 Task: Add the task  Develop a new online tool for online customer feedback to the section Fast & Furious in the project ArtisanTech and add a Due Date to the respective task as 2023/08/08
Action: Mouse moved to (42, 246)
Screenshot: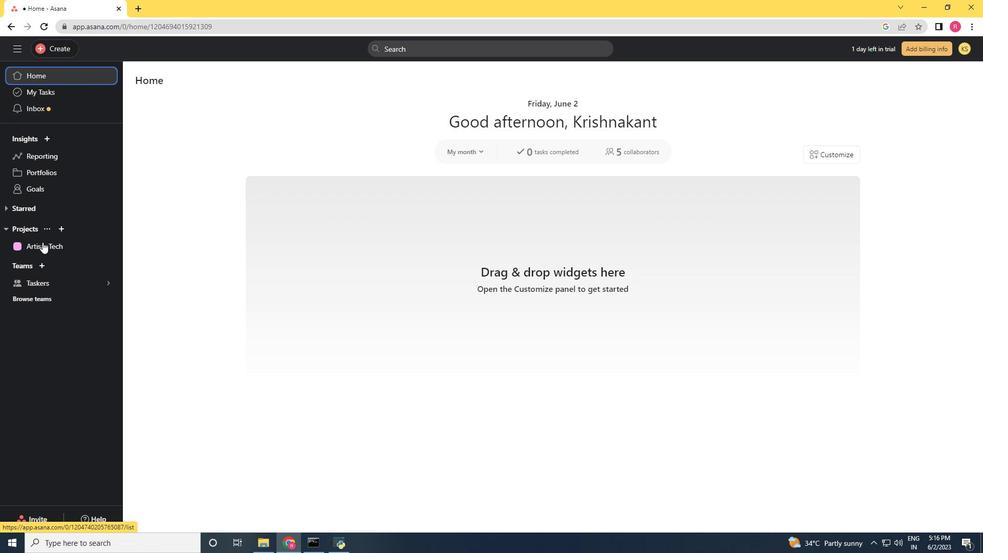 
Action: Mouse pressed left at (42, 246)
Screenshot: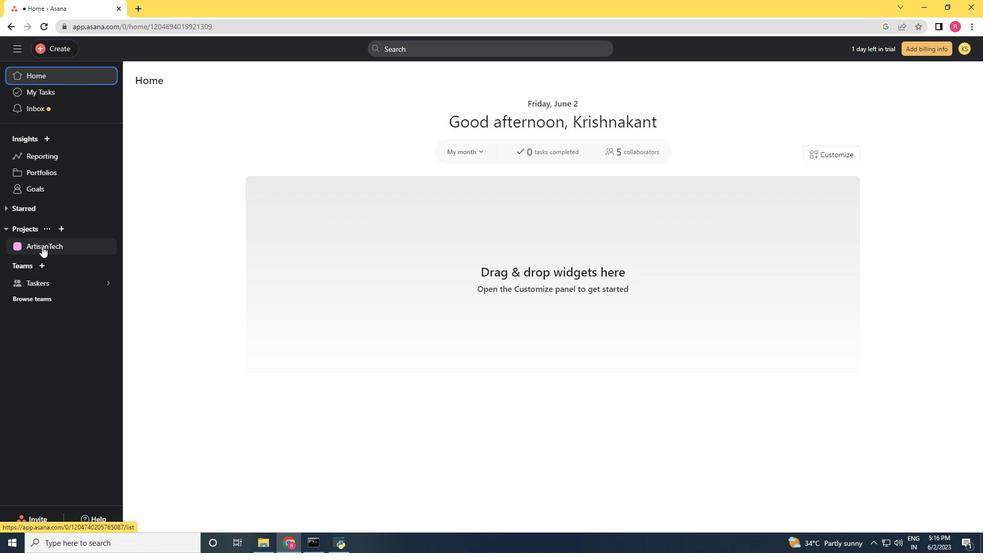 
Action: Mouse moved to (563, 372)
Screenshot: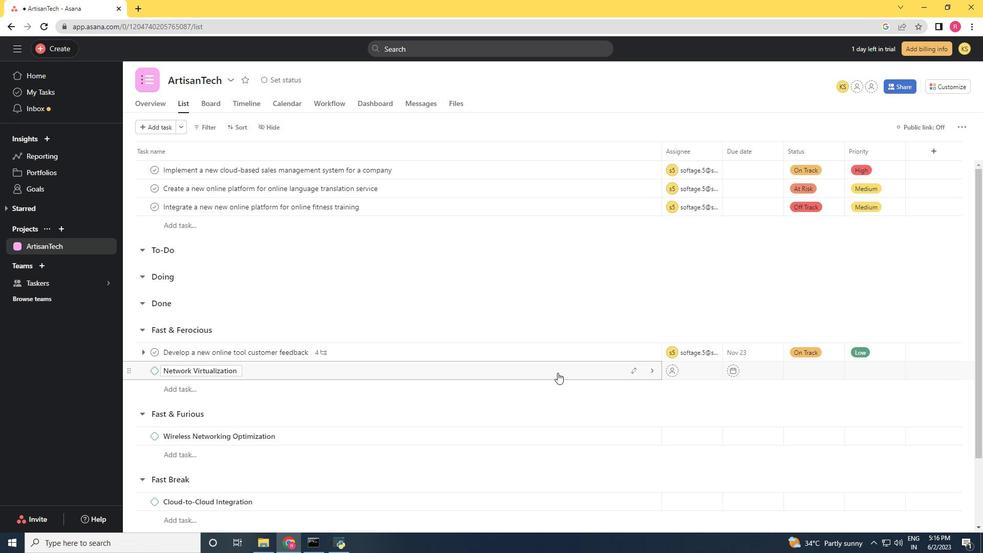 
Action: Mouse scrolled (563, 372) with delta (0, 0)
Screenshot: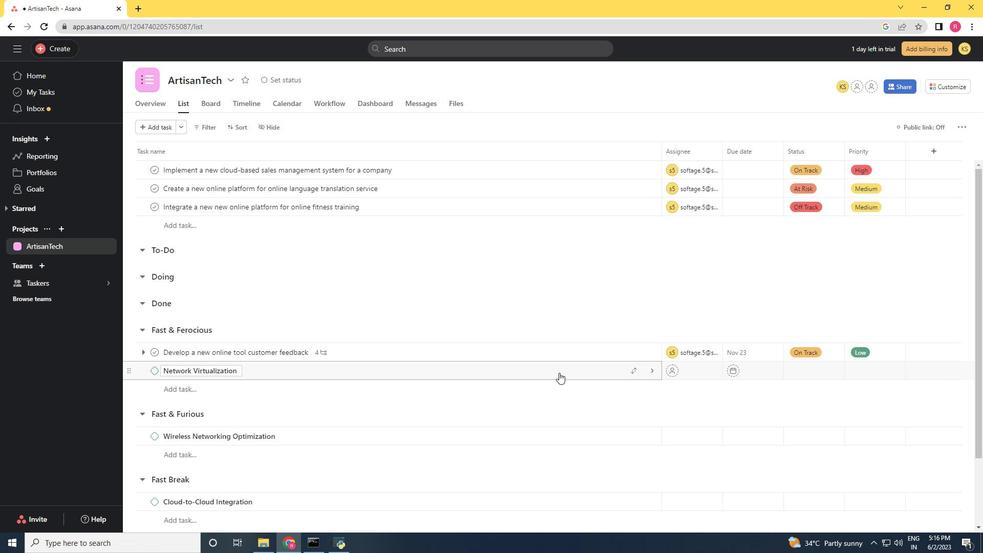 
Action: Mouse scrolled (563, 372) with delta (0, 0)
Screenshot: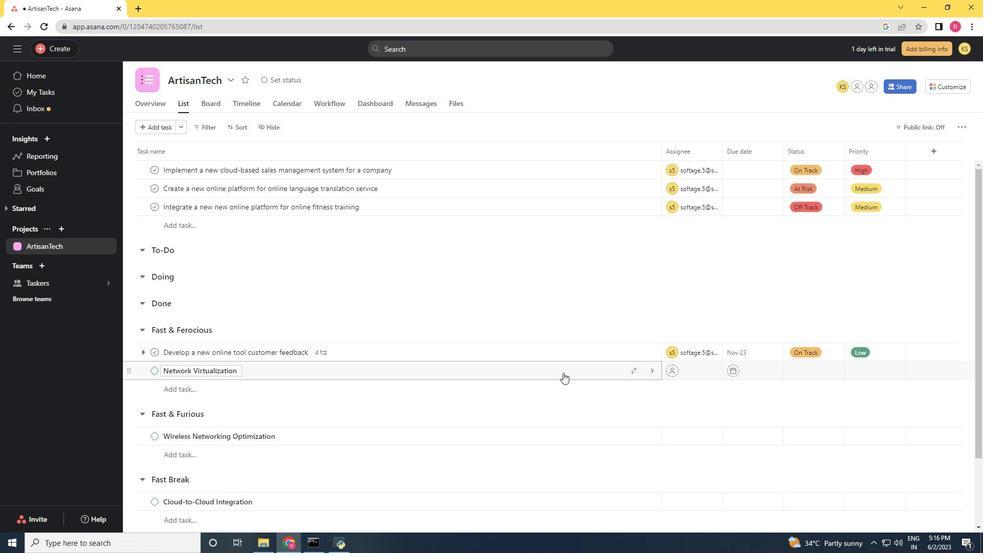 
Action: Mouse moved to (633, 268)
Screenshot: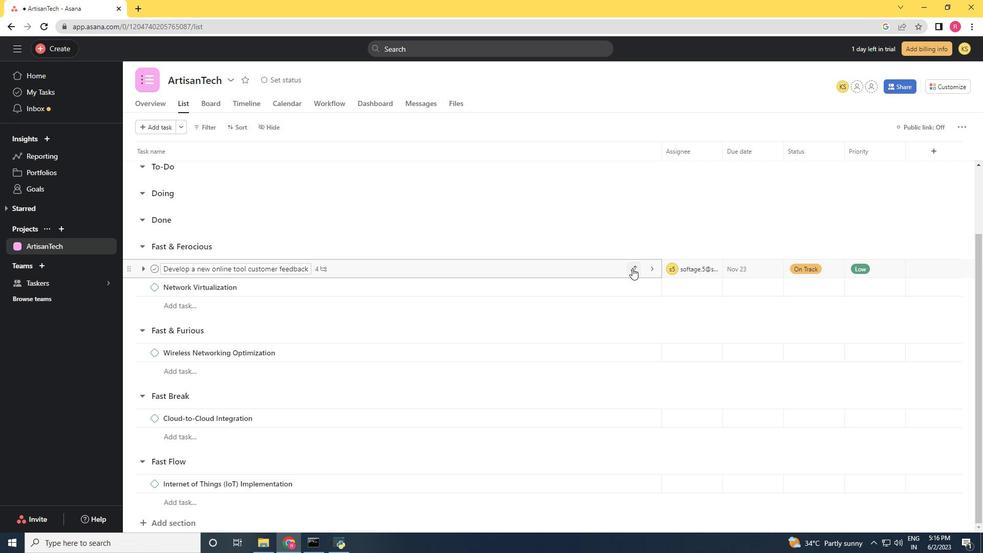 
Action: Mouse pressed left at (633, 268)
Screenshot: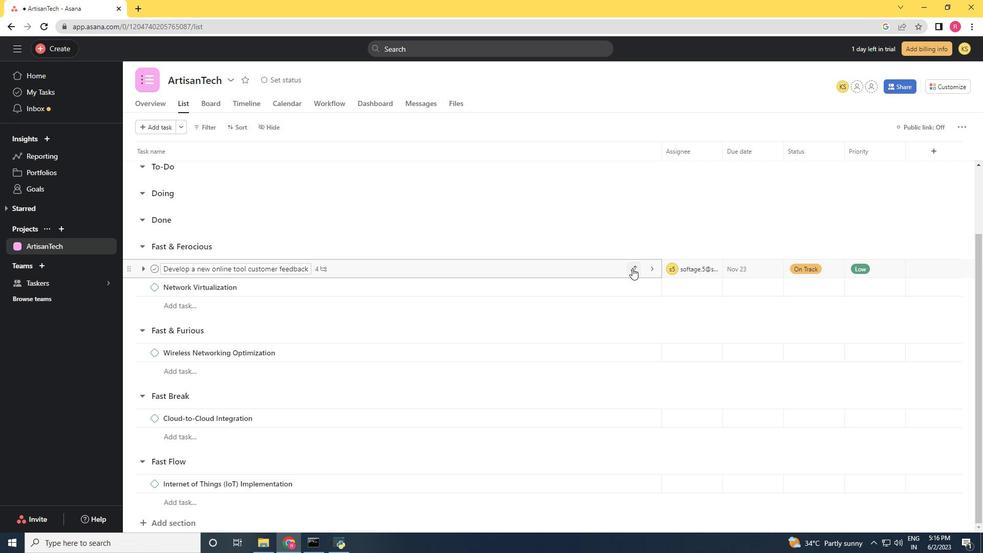 
Action: Mouse moved to (593, 401)
Screenshot: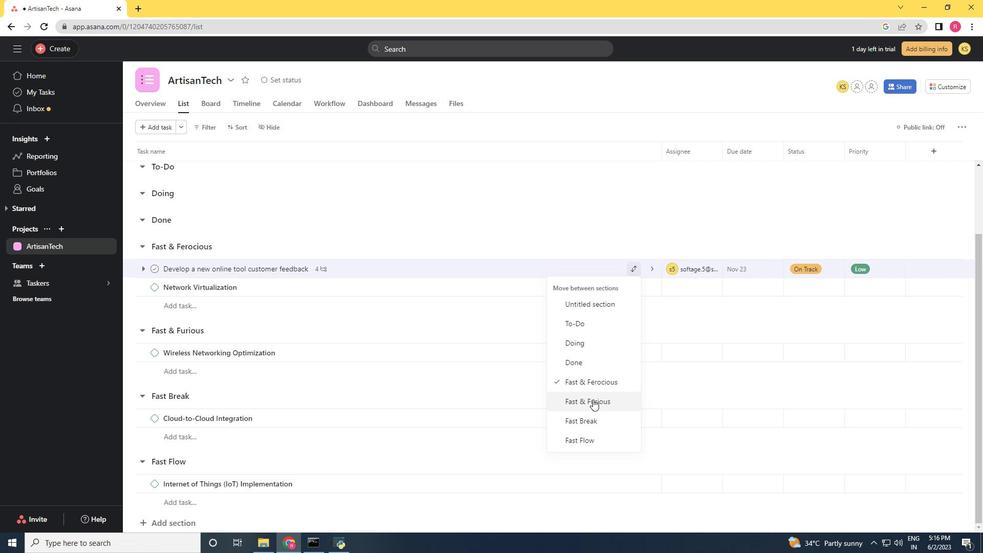 
Action: Mouse pressed left at (593, 401)
Screenshot: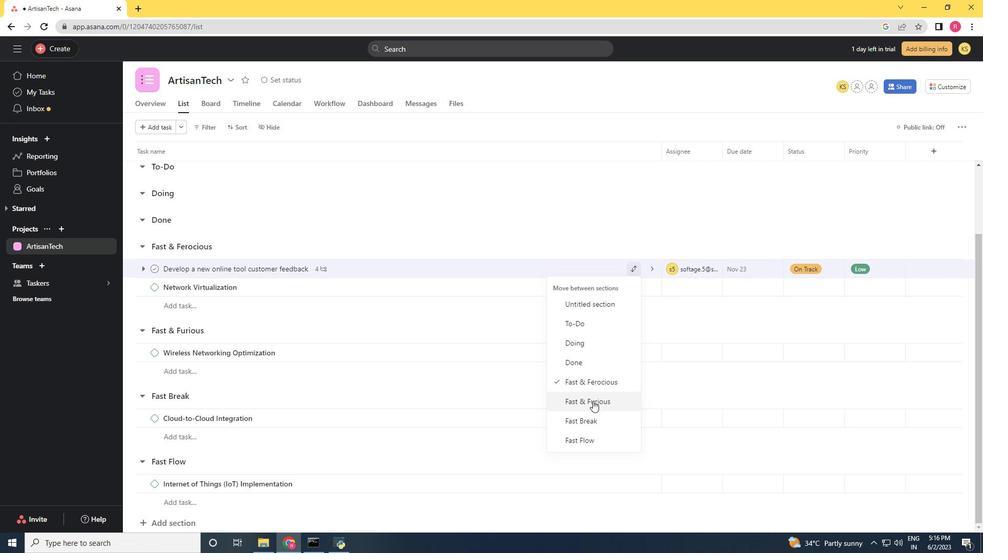 
Action: Mouse moved to (593, 339)
Screenshot: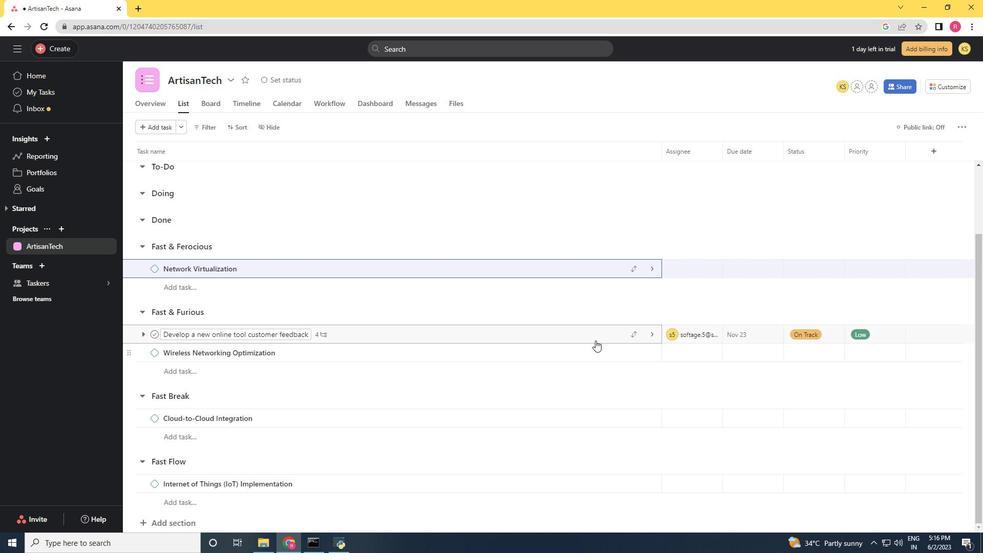 
Action: Mouse pressed left at (593, 339)
Screenshot: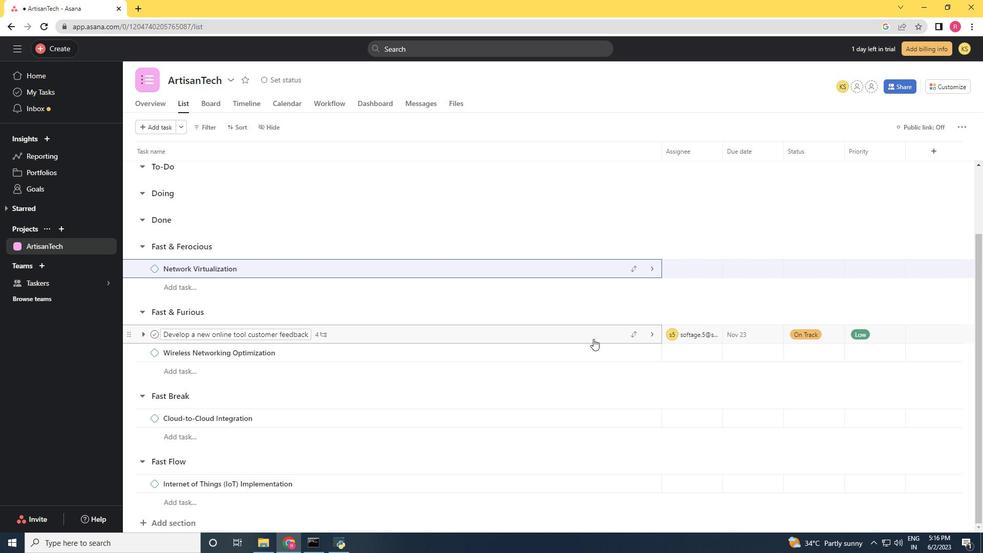 
Action: Mouse moved to (763, 207)
Screenshot: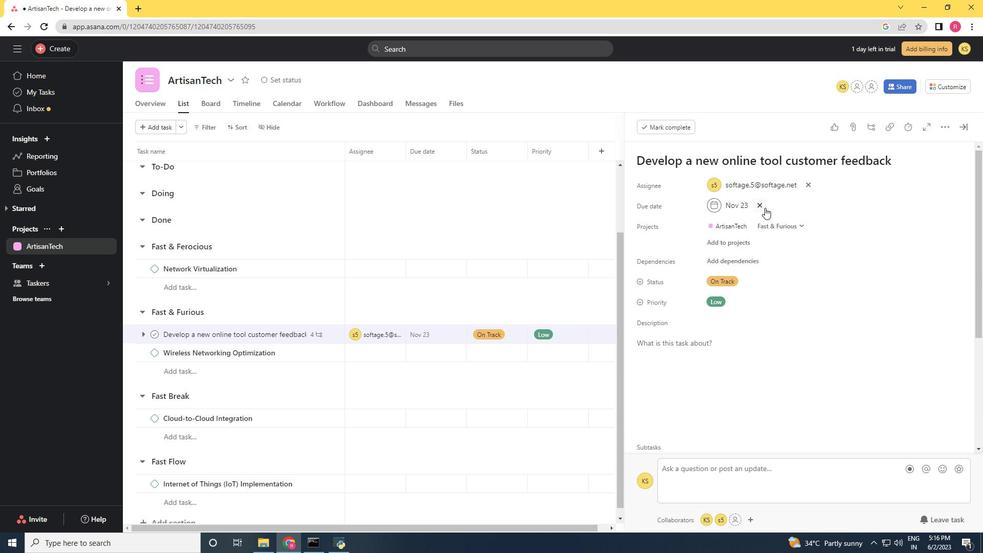 
Action: Mouse pressed left at (763, 207)
Screenshot: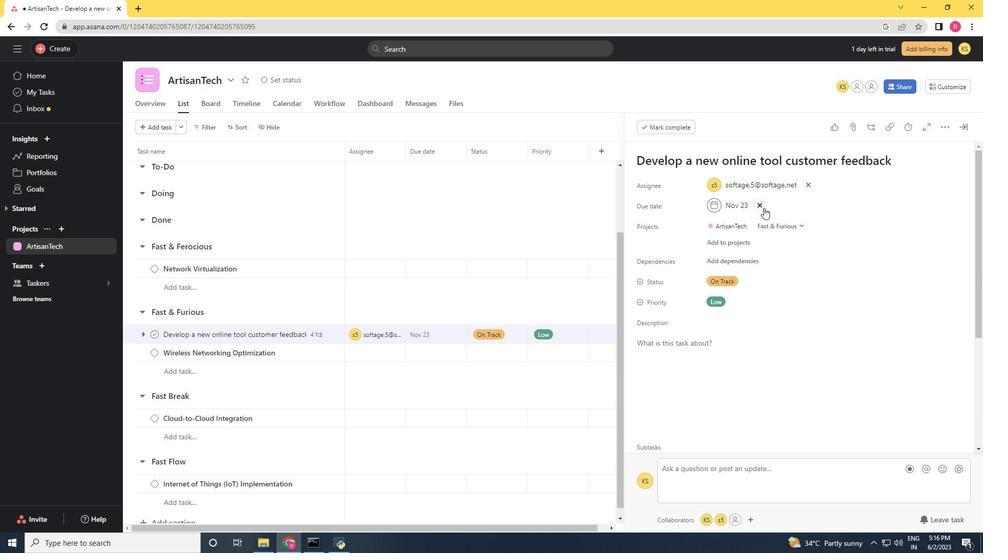 
Action: Mouse moved to (741, 207)
Screenshot: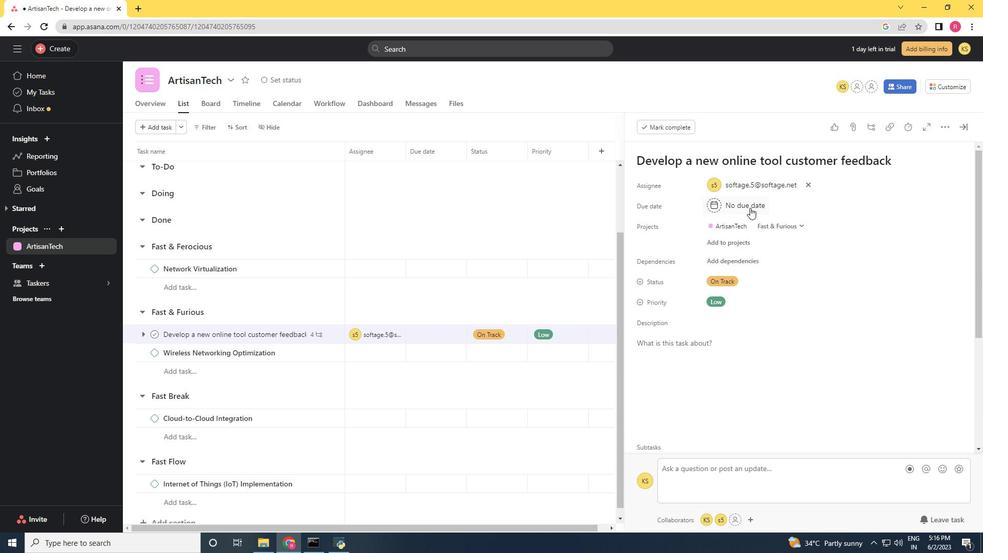 
Action: Mouse pressed left at (741, 207)
Screenshot: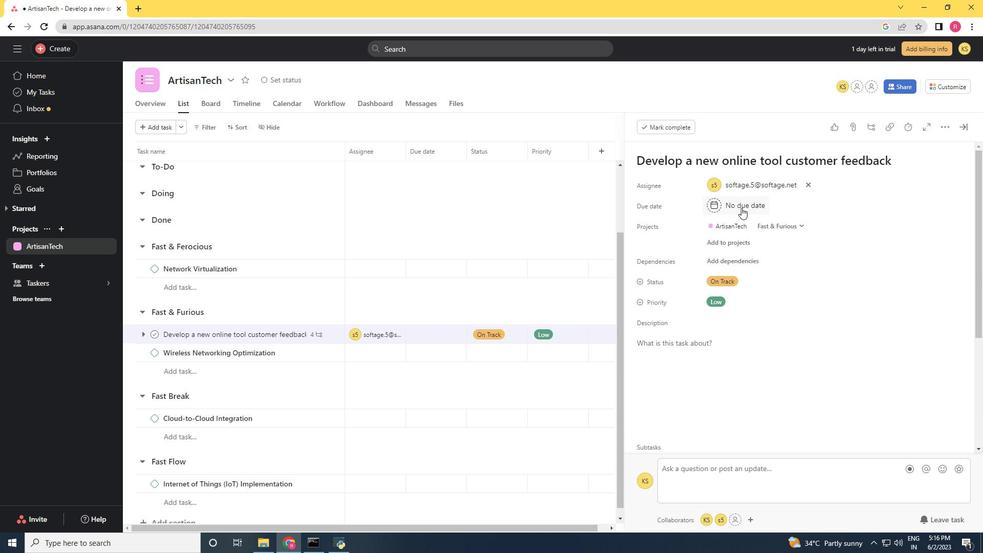 
Action: Mouse moved to (827, 257)
Screenshot: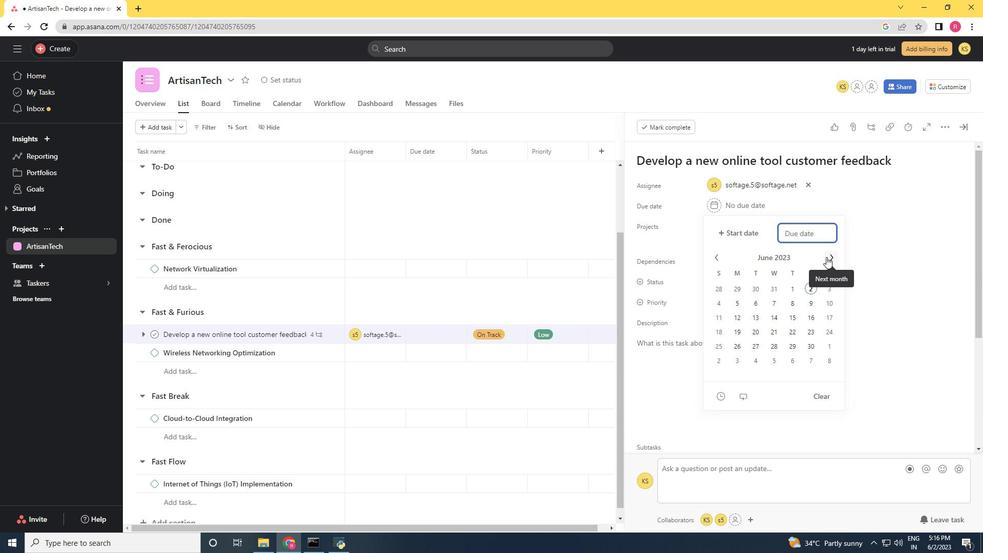 
Action: Mouse pressed left at (827, 257)
Screenshot: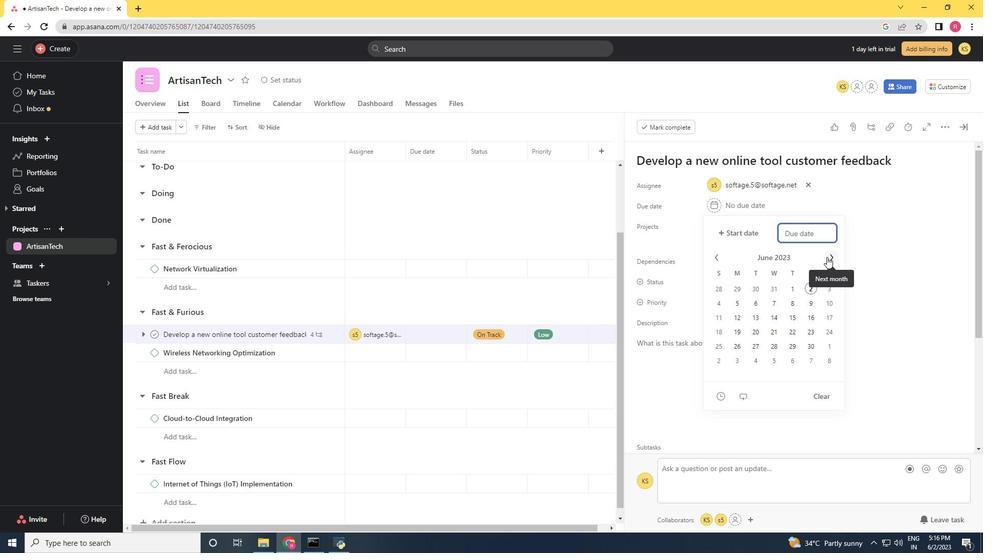 
Action: Mouse pressed left at (827, 257)
Screenshot: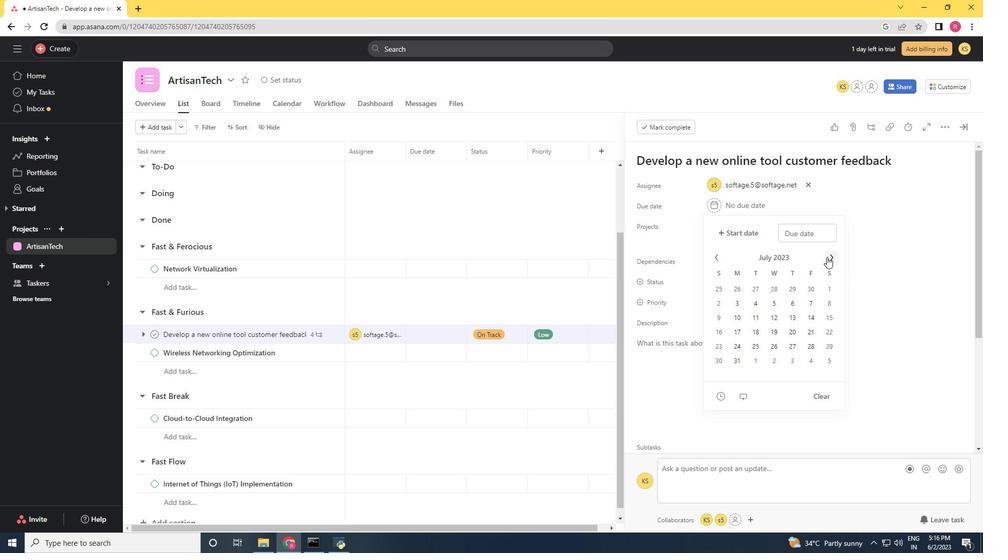 
Action: Mouse moved to (756, 303)
Screenshot: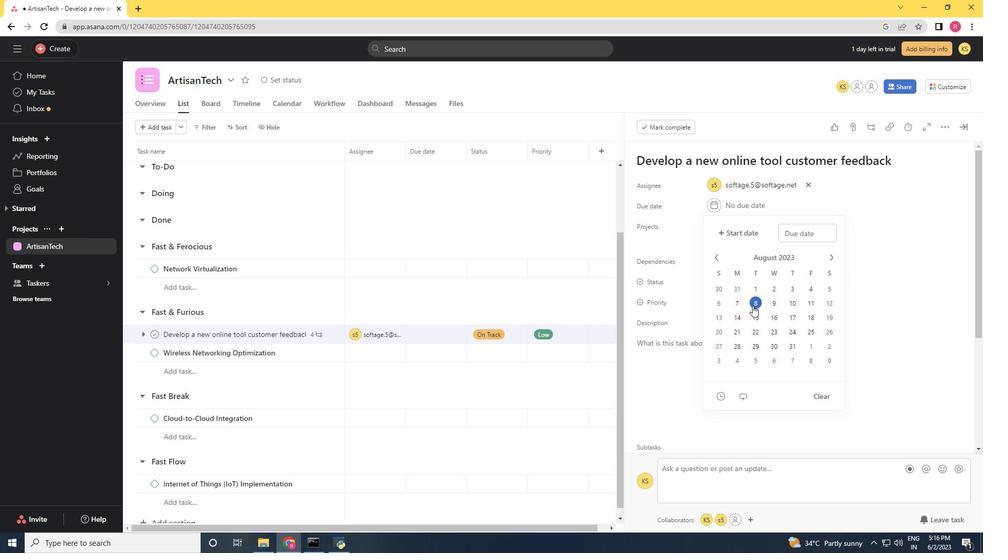 
Action: Mouse pressed left at (756, 303)
Screenshot: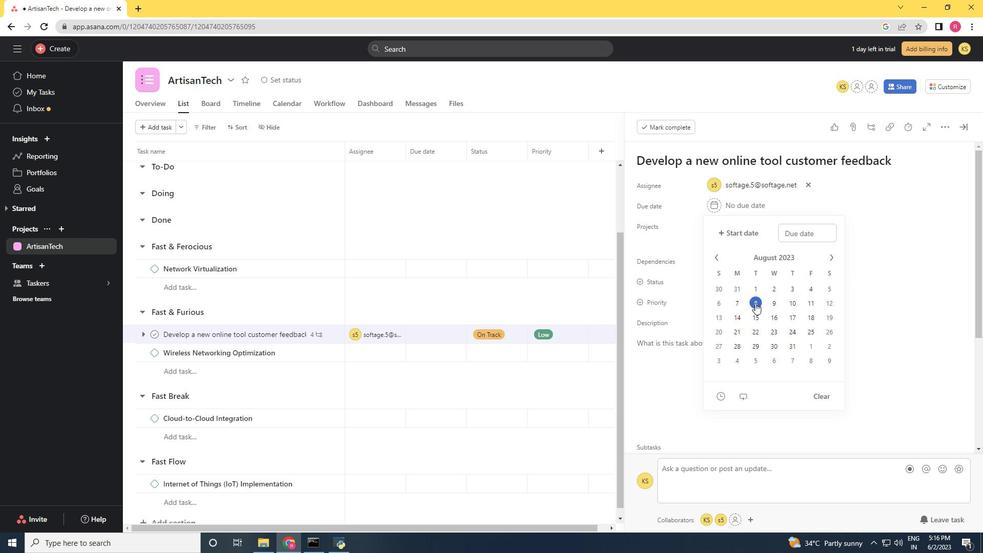 
Action: Mouse moved to (882, 280)
Screenshot: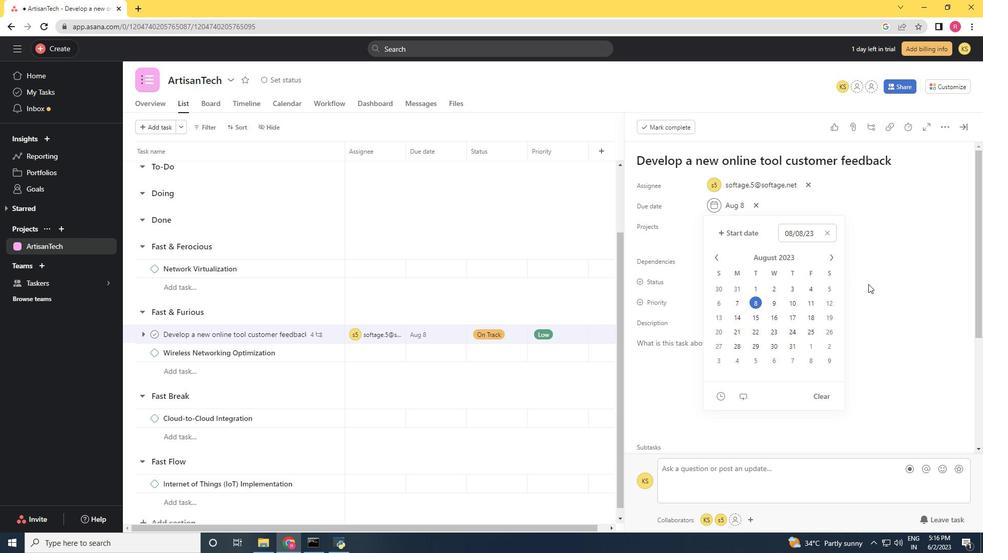 
Action: Mouse pressed left at (882, 280)
Screenshot: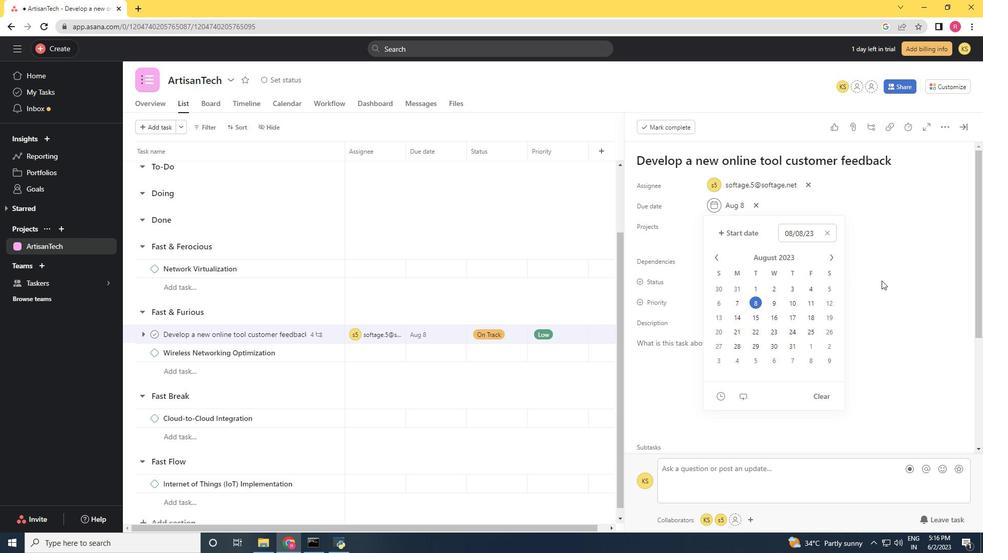 
Action: Mouse moved to (965, 130)
Screenshot: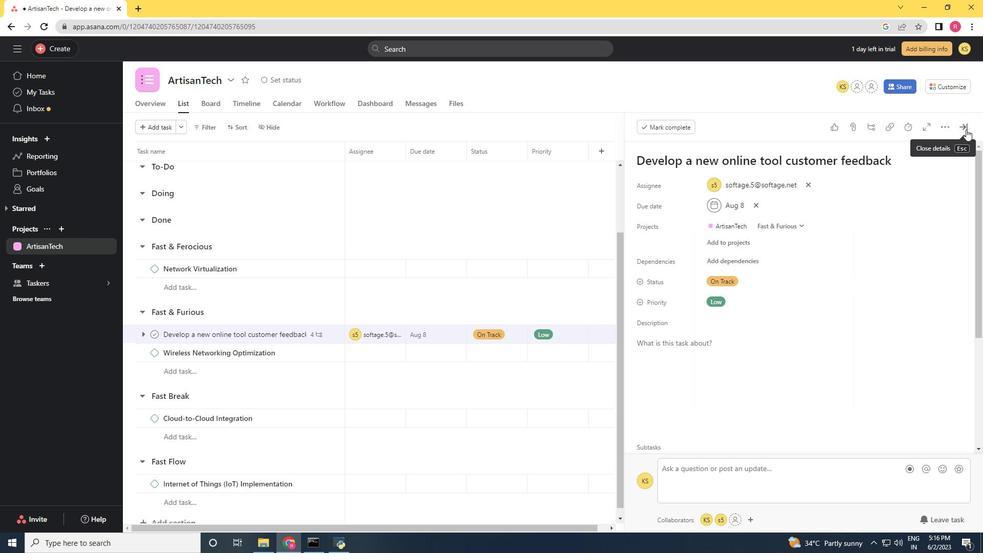 
Action: Mouse pressed left at (965, 130)
Screenshot: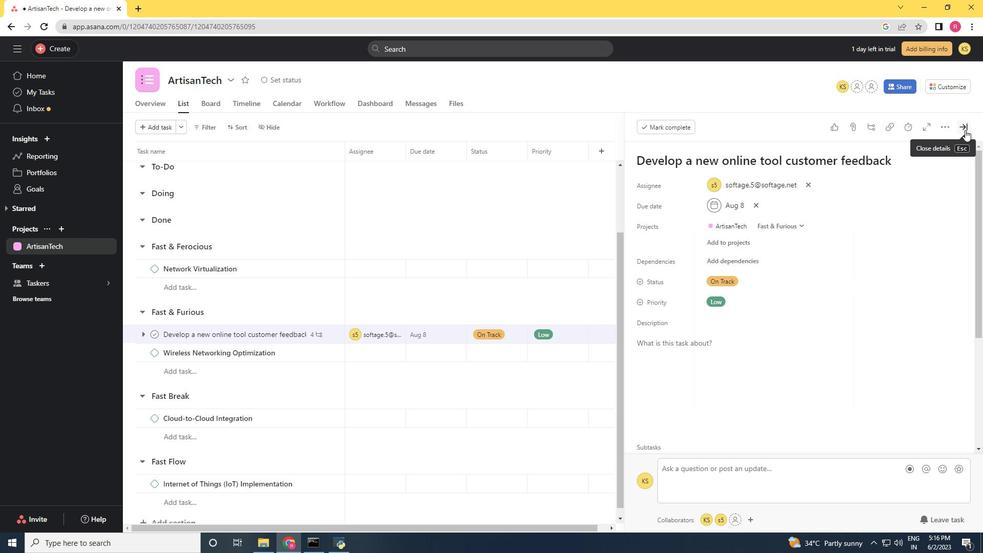 
Action: Mouse moved to (729, 195)
Screenshot: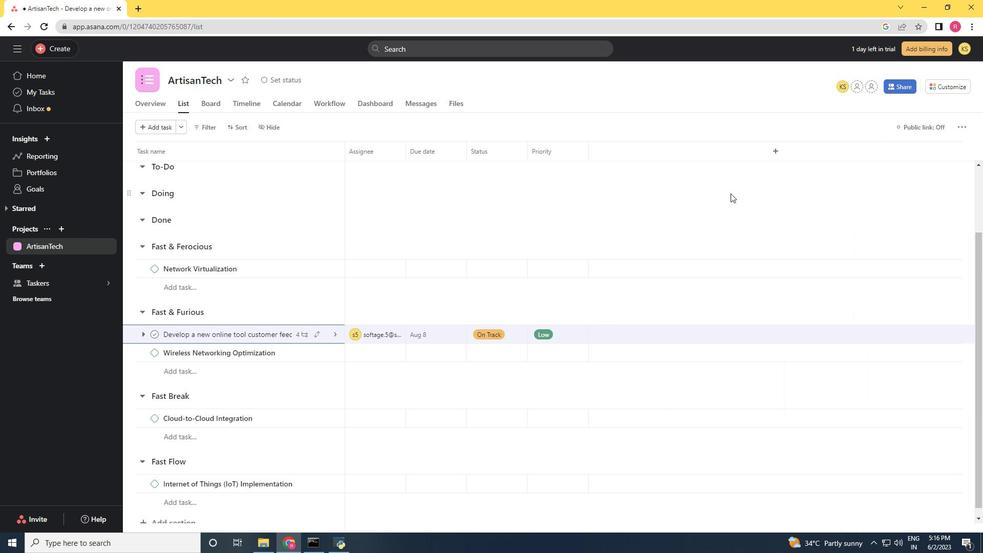 
